 Task: Change the border weight in 3 pt border & line from format menu Image: Women.
Action: Mouse moved to (139, 62)
Screenshot: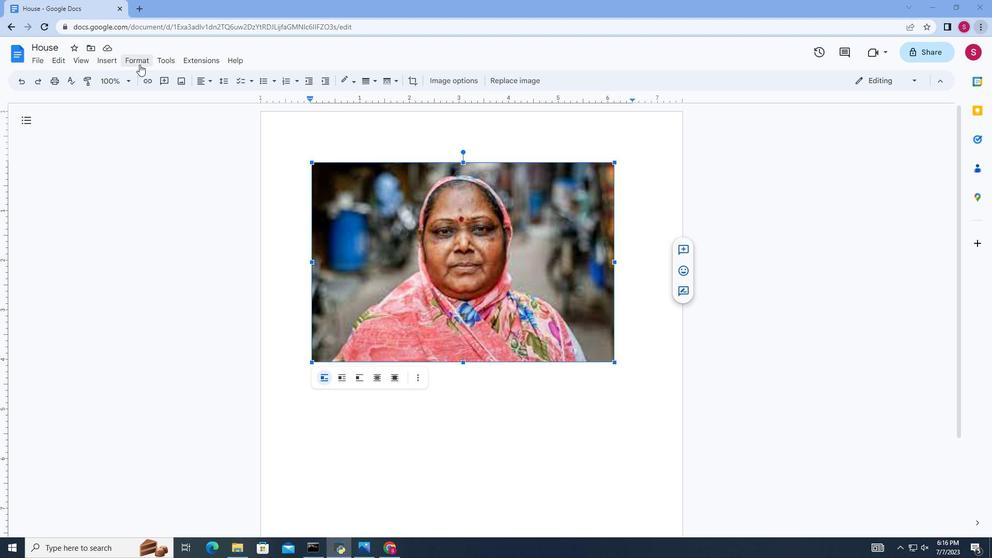 
Action: Mouse pressed left at (139, 62)
Screenshot: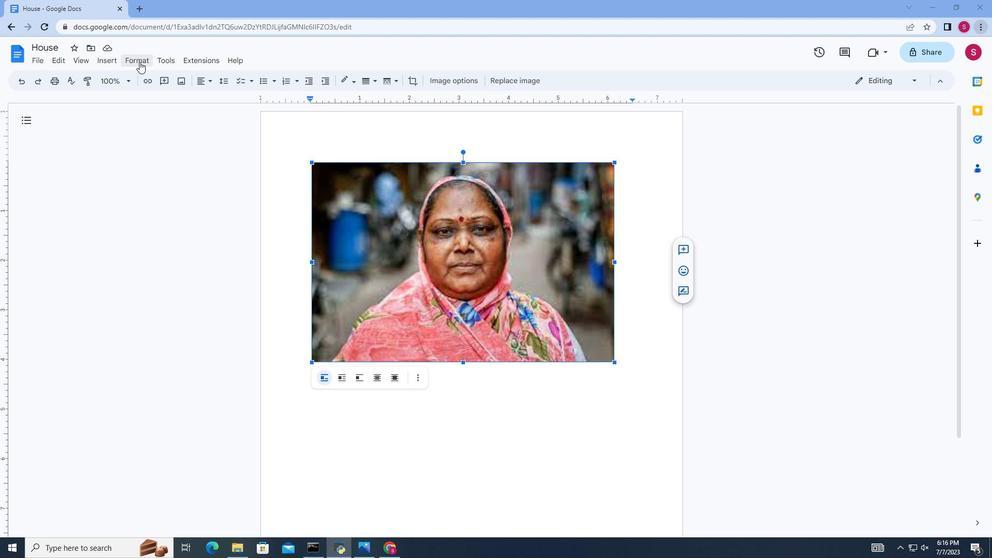 
Action: Mouse moved to (444, 319)
Screenshot: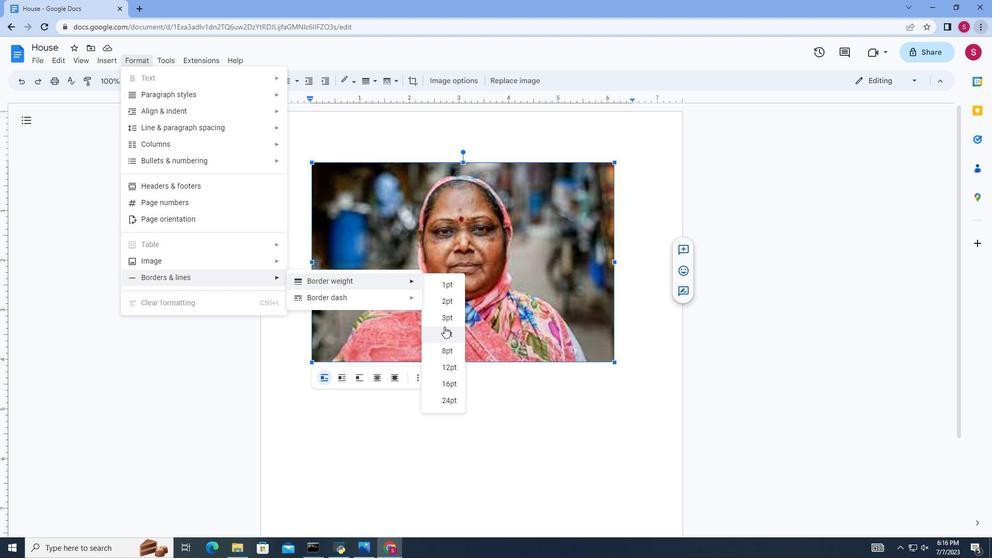 
Action: Mouse pressed left at (444, 319)
Screenshot: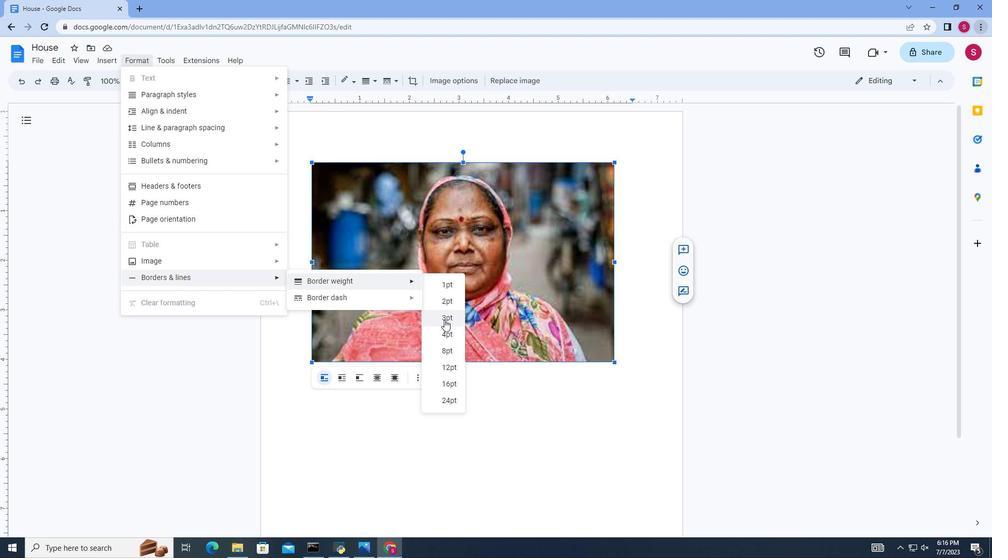 
Action: Mouse moved to (434, 420)
Screenshot: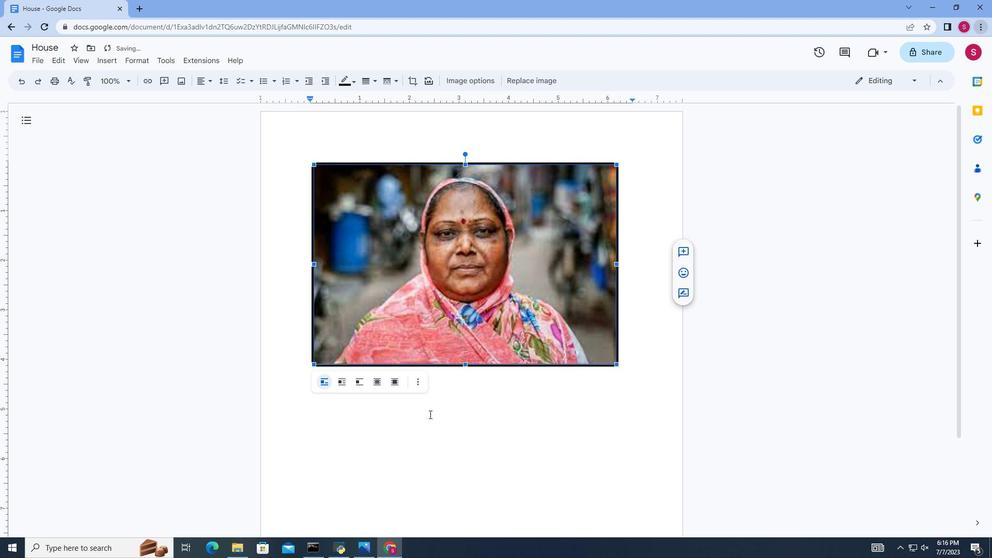 
Action: Mouse pressed left at (434, 420)
Screenshot: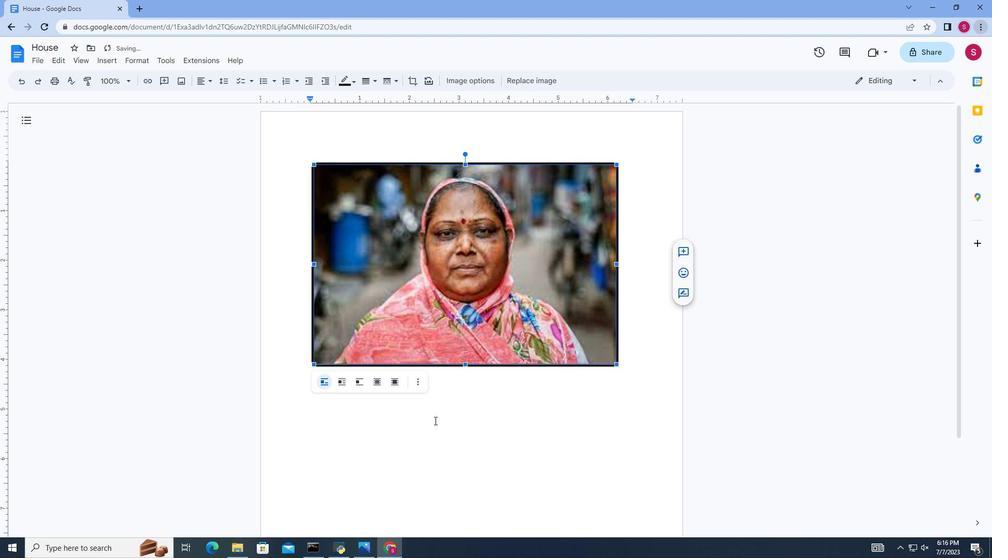 
